 Task: Create New Customer with Customer Name: Grandma Daisy's General Store, Billing Address Line1: 4773 Agriculture Lane, Billing Address Line2:  Homestead, Billing Address Line3:  Florida 33030, Cell Number: 352-215-3680
Action: Mouse moved to (153, 31)
Screenshot: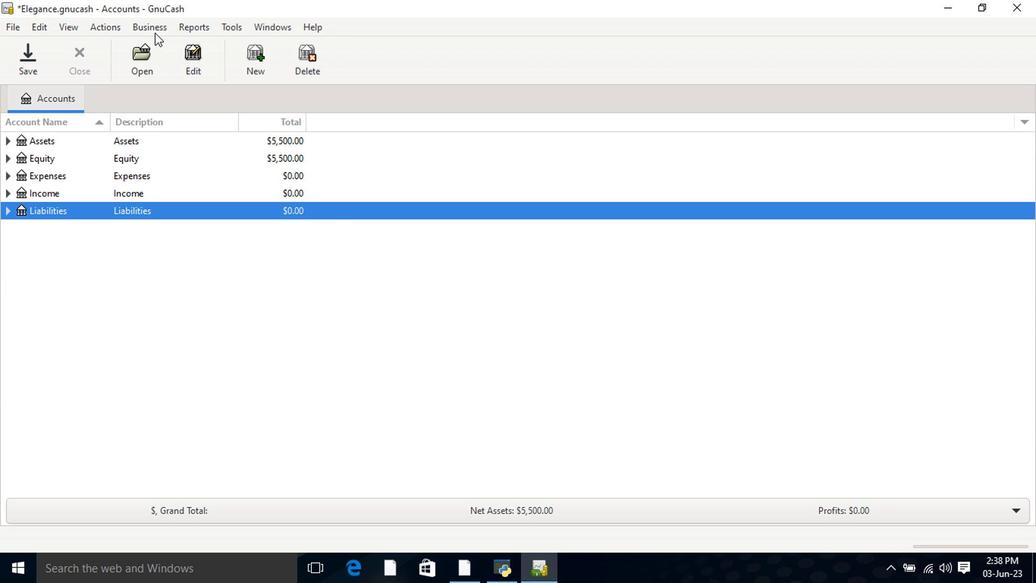 
Action: Mouse pressed left at (153, 31)
Screenshot: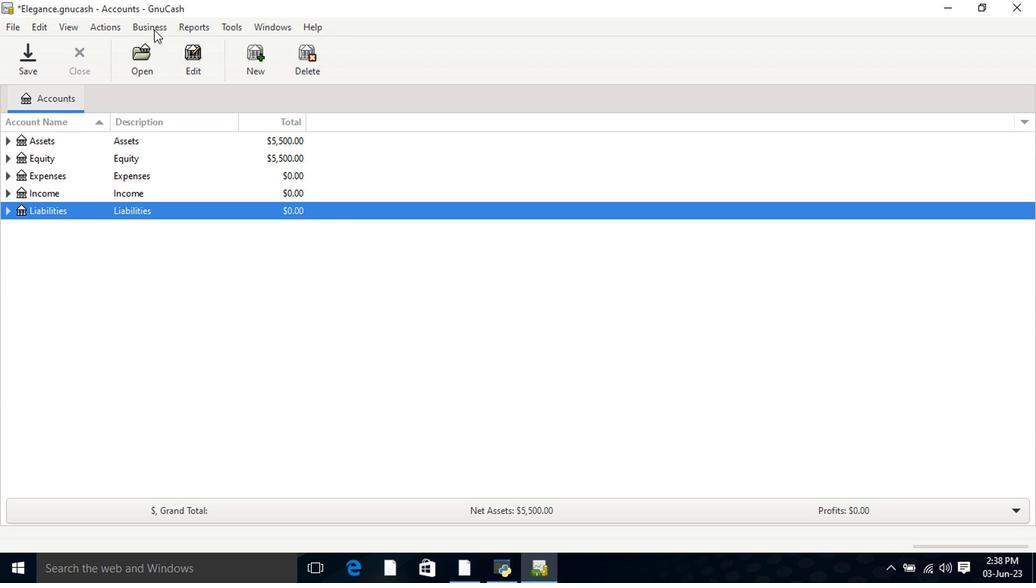 
Action: Mouse moved to (316, 64)
Screenshot: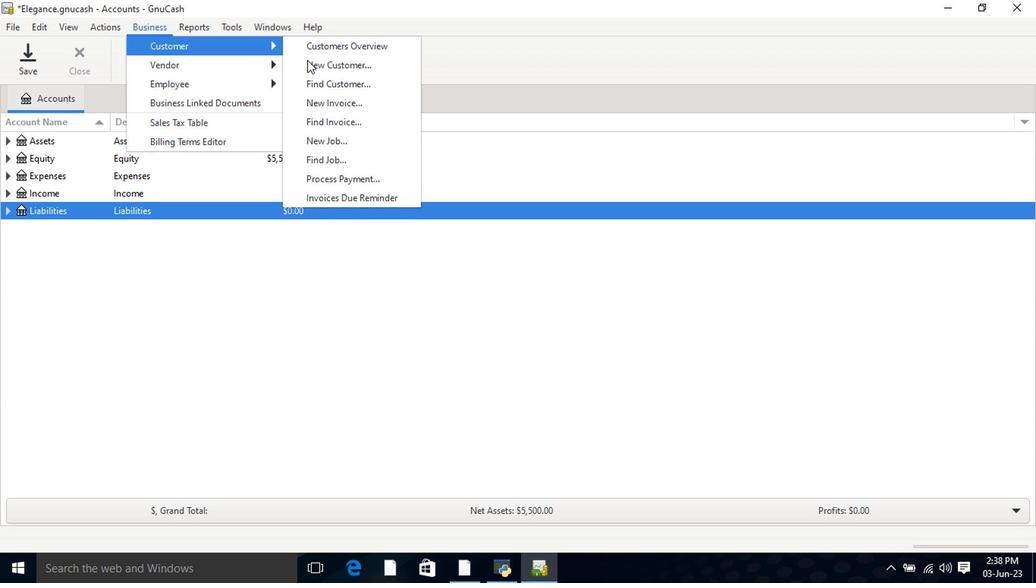 
Action: Mouse pressed left at (316, 64)
Screenshot: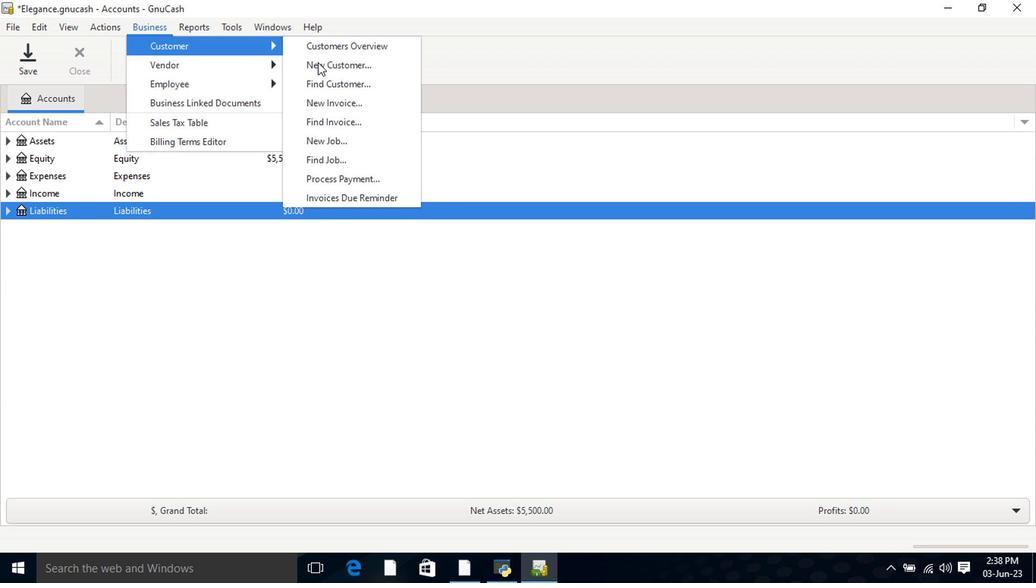 
Action: Mouse moved to (523, 166)
Screenshot: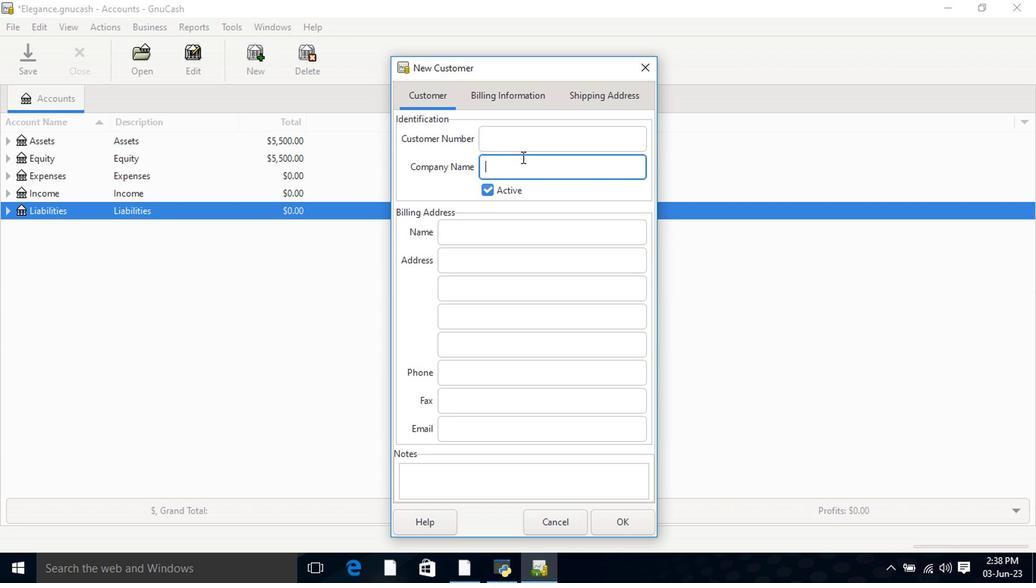 
Action: Key pressed <Key.shift>Grandma<Key.space><Key.shift>Daisy's<Key.space><Key.shift>General<Key.space><Key.shift>Store<Key.tab><Key.tab><Key.tab>4773<Key.space><Key.shift>Agriculture<Key.space><Key.shift>Lane<Key.tab><Key.shift>Homestead<Key.tab><Key.shift>Florida<Key.space>33030<Key.tab><Key.tab>352-215-3680
Screenshot: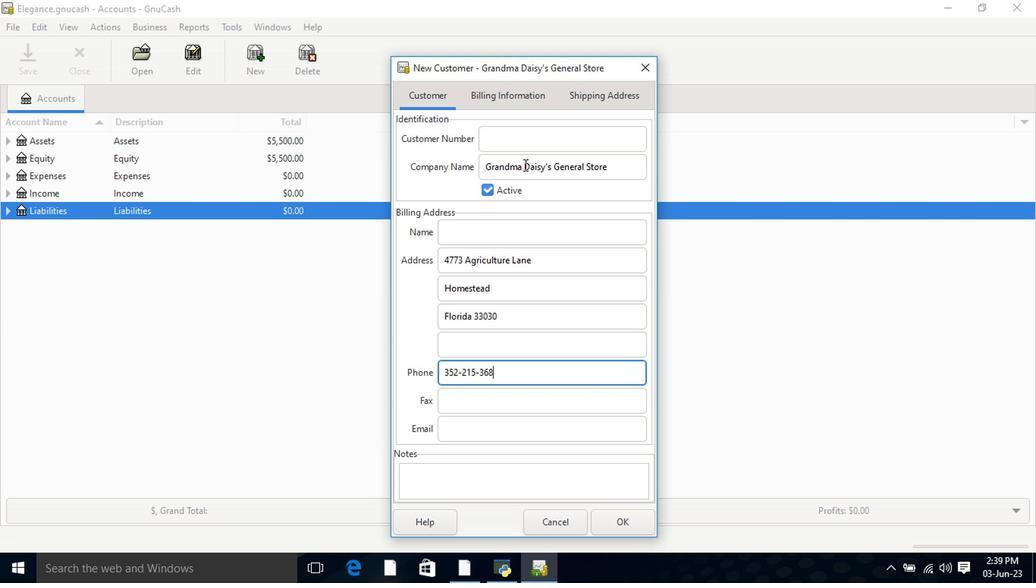 
Action: Mouse moved to (500, 101)
Screenshot: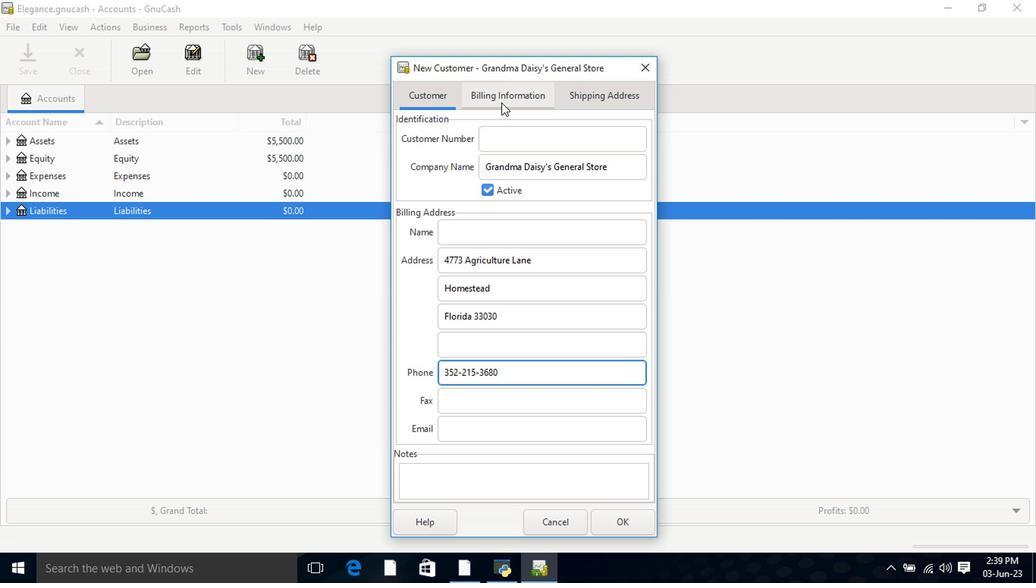 
Action: Mouse pressed left at (500, 101)
Screenshot: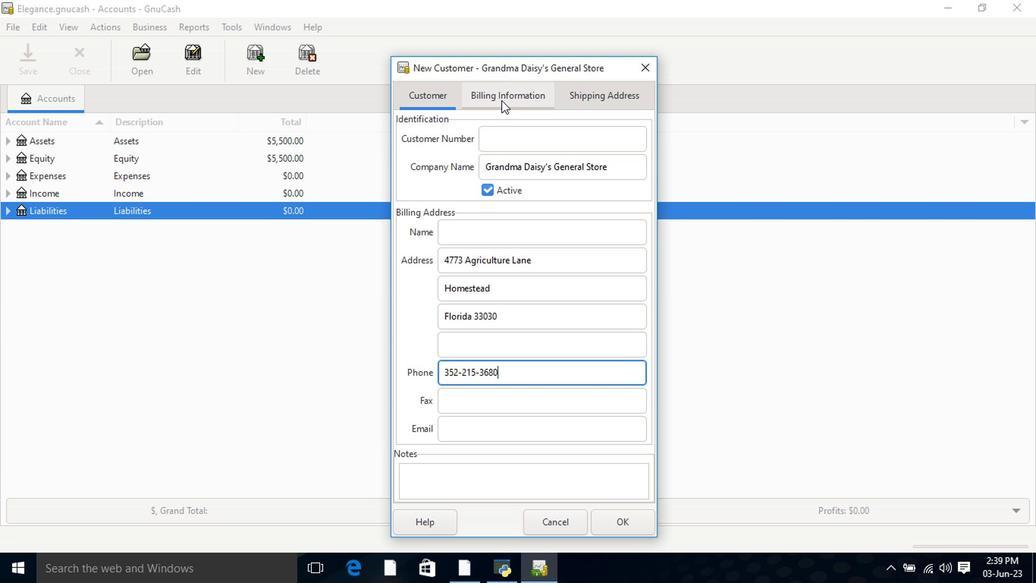 
Action: Mouse moved to (578, 102)
Screenshot: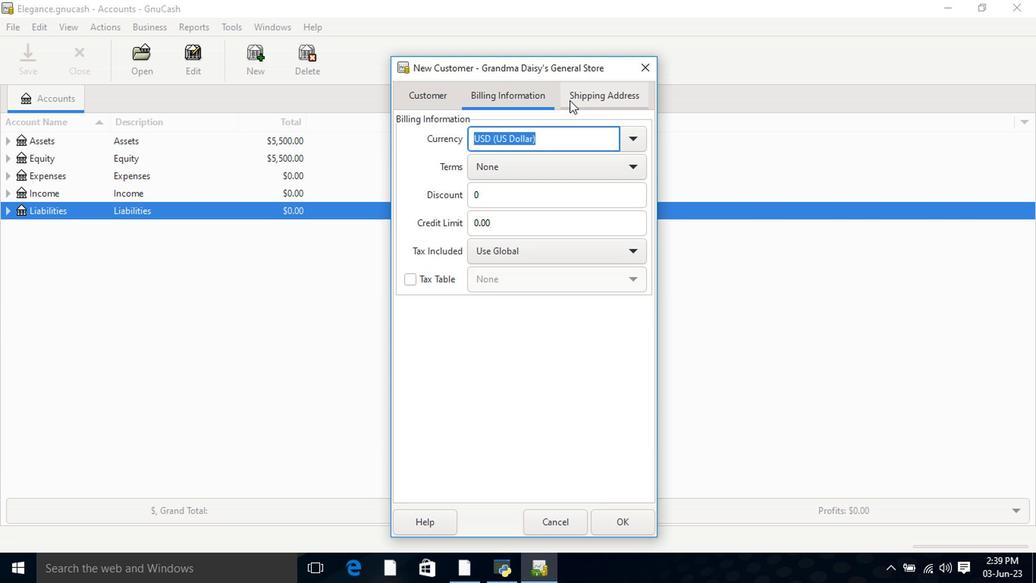 
Action: Mouse pressed left at (578, 102)
Screenshot: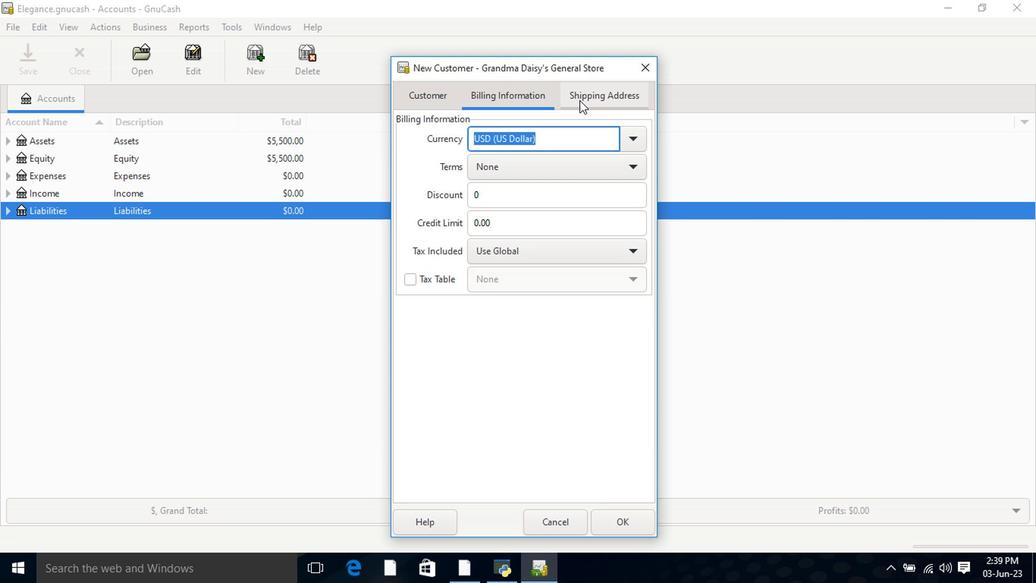 
Action: Mouse moved to (619, 529)
Screenshot: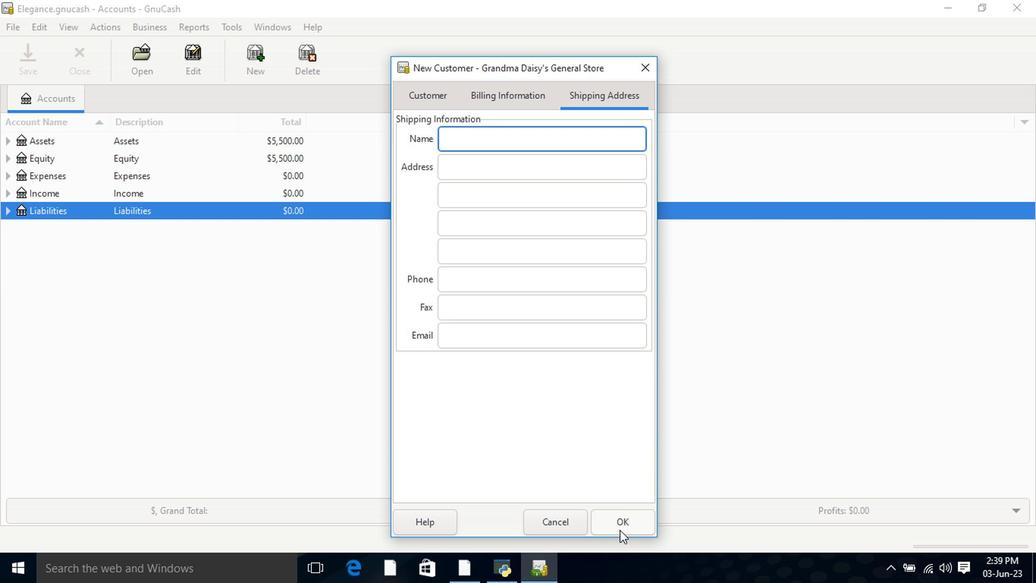
Action: Mouse pressed left at (619, 529)
Screenshot: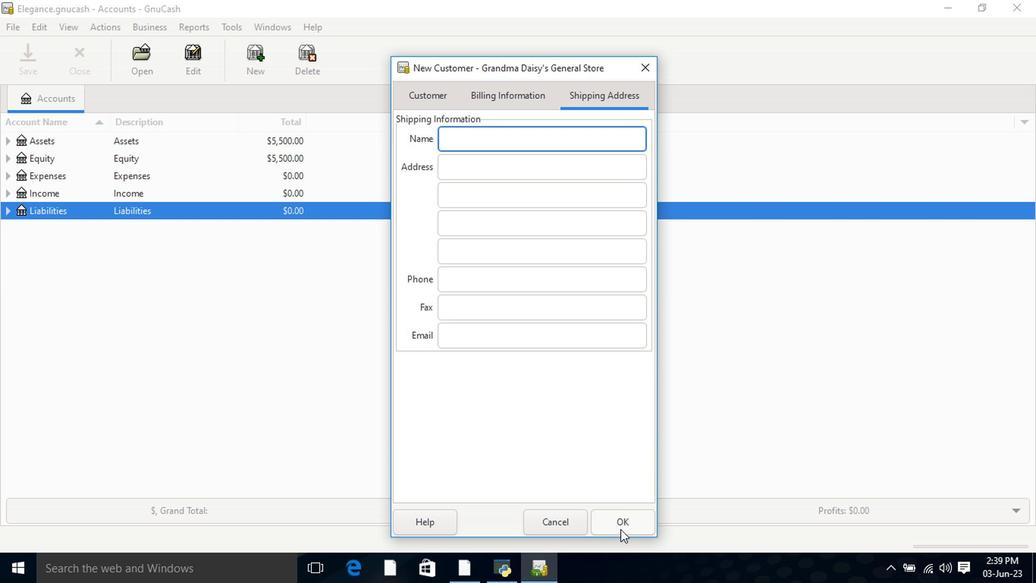 
